 Task: Sort the products in the category "Deodrant & Shave" by relevance.
Action: Mouse pressed left at (254, 109)
Screenshot: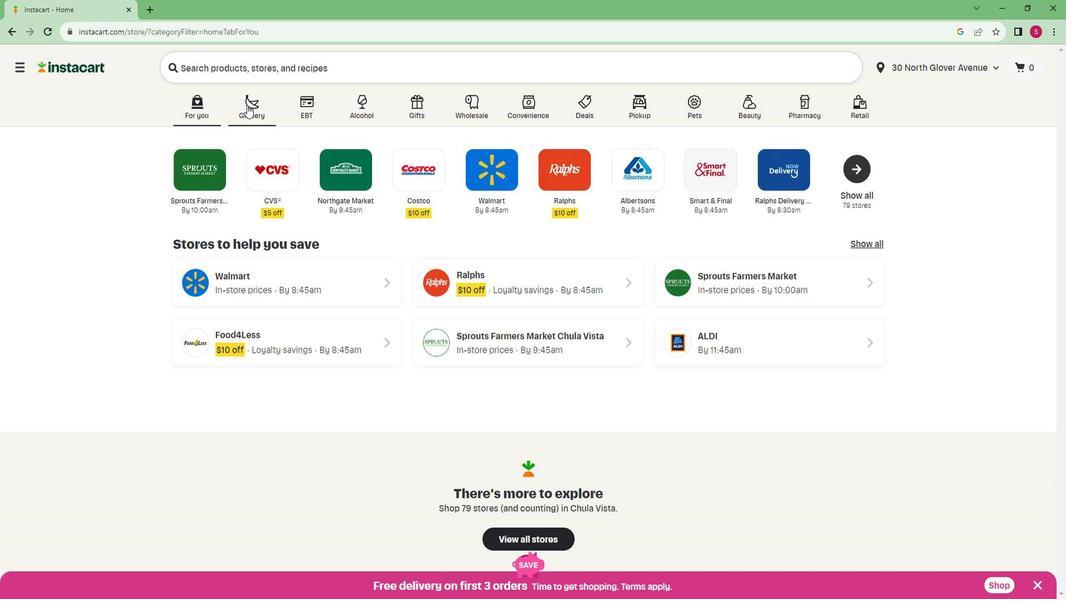 
Action: Mouse moved to (226, 314)
Screenshot: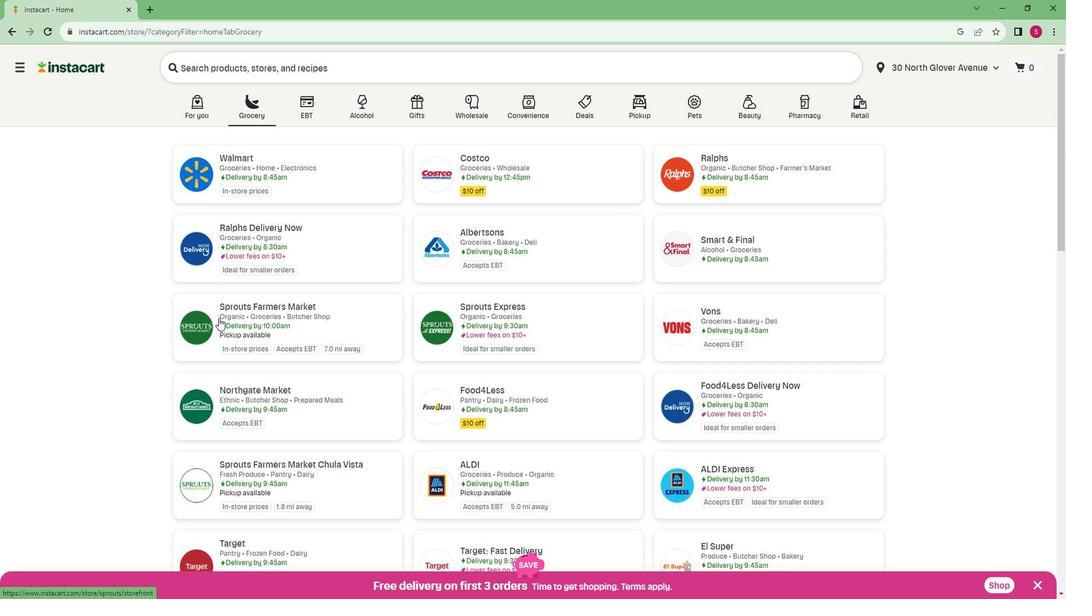 
Action: Mouse pressed left at (226, 314)
Screenshot: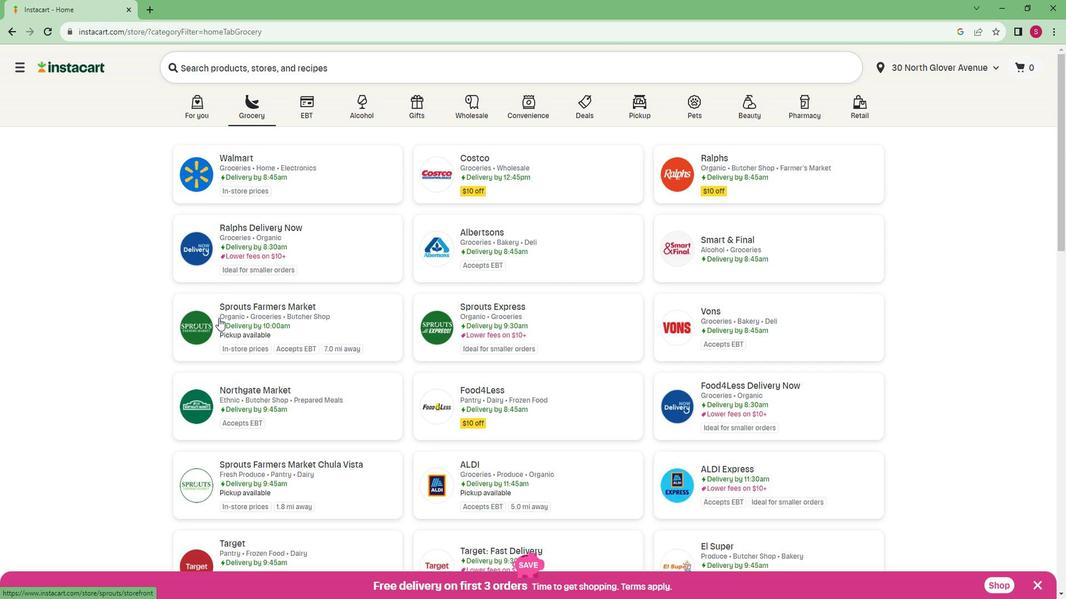 
Action: Mouse moved to (46, 381)
Screenshot: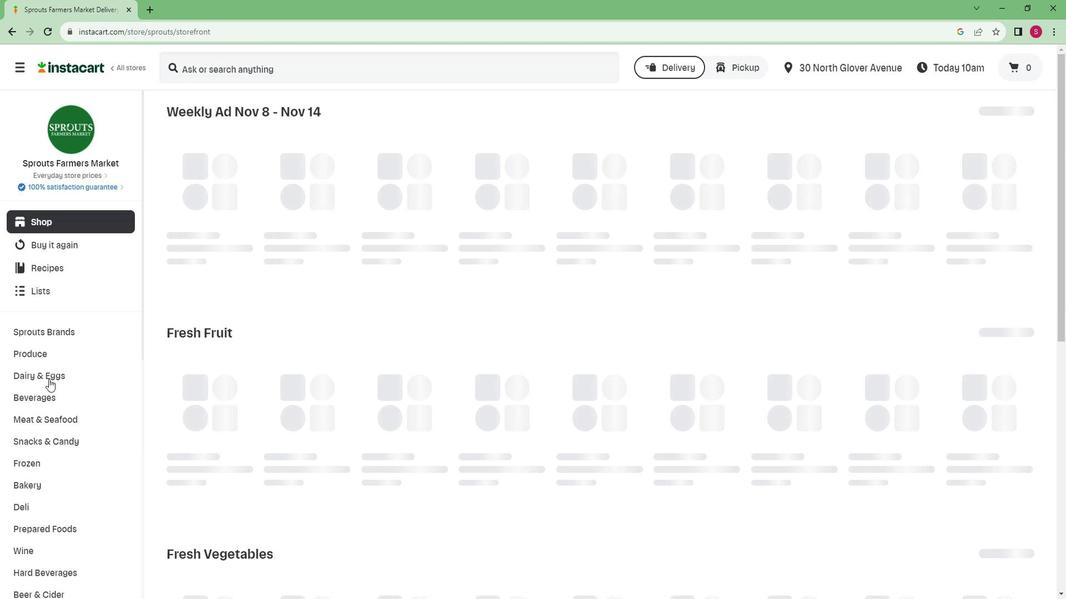 
Action: Mouse scrolled (46, 380) with delta (0, 0)
Screenshot: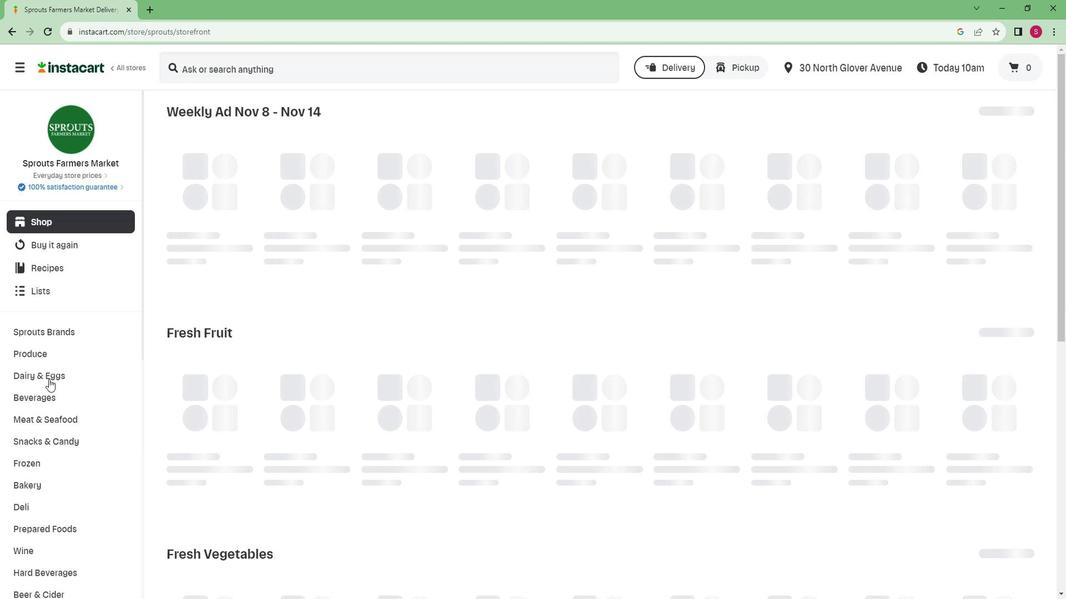 
Action: Mouse scrolled (46, 380) with delta (0, 0)
Screenshot: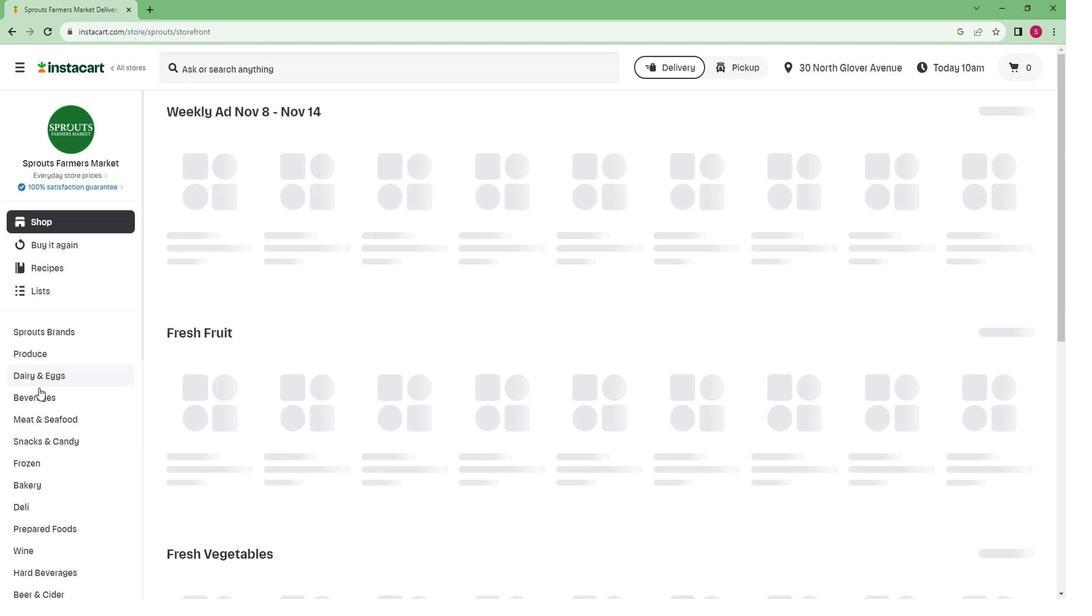 
Action: Mouse scrolled (46, 380) with delta (0, 0)
Screenshot: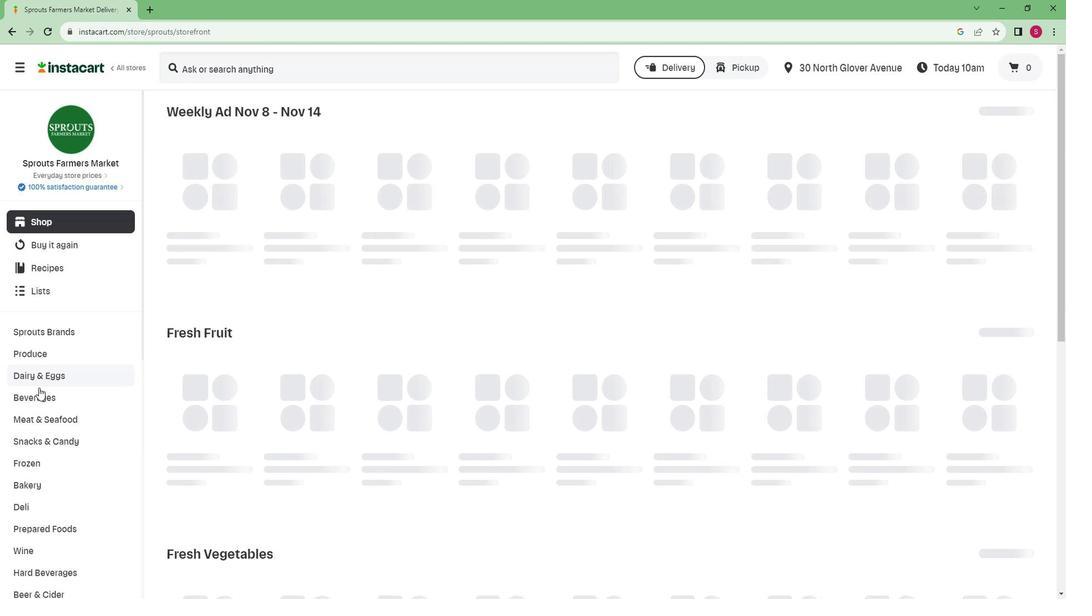 
Action: Mouse scrolled (46, 380) with delta (0, 0)
Screenshot: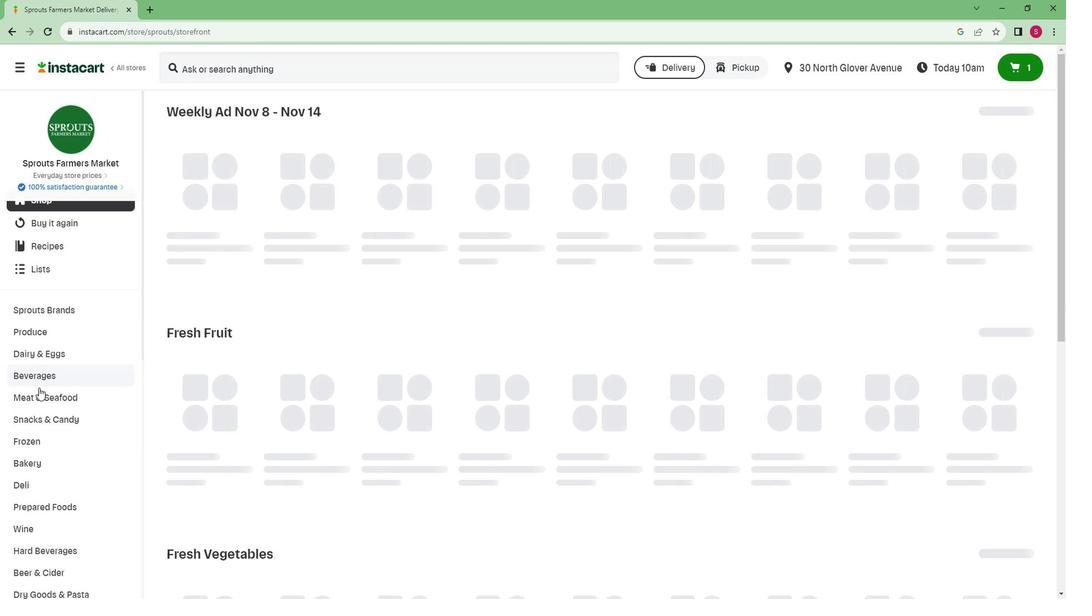 
Action: Mouse scrolled (46, 380) with delta (0, 0)
Screenshot: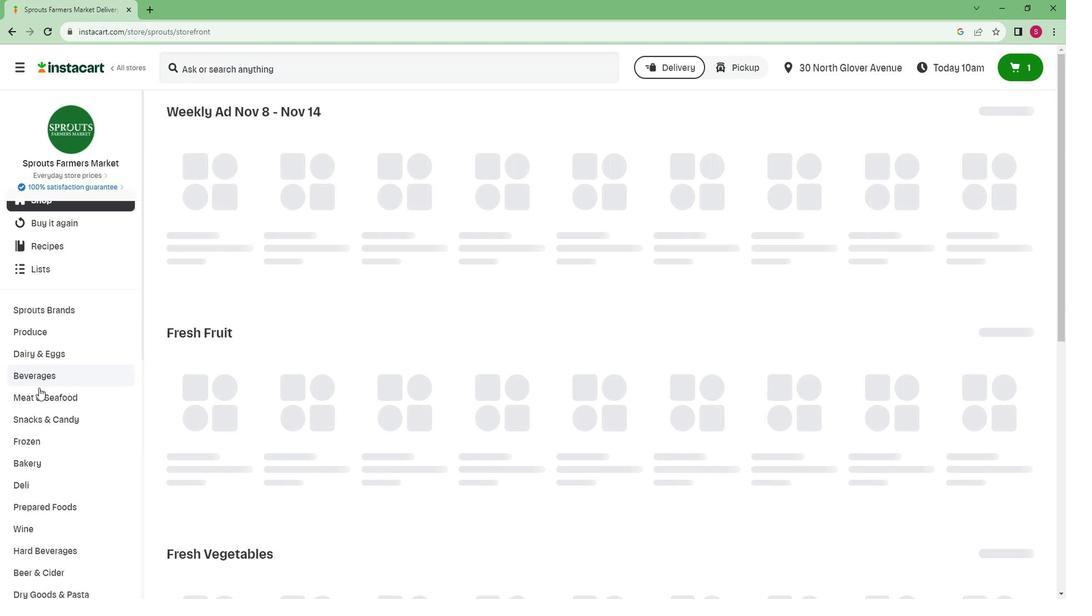 
Action: Mouse scrolled (46, 380) with delta (0, 0)
Screenshot: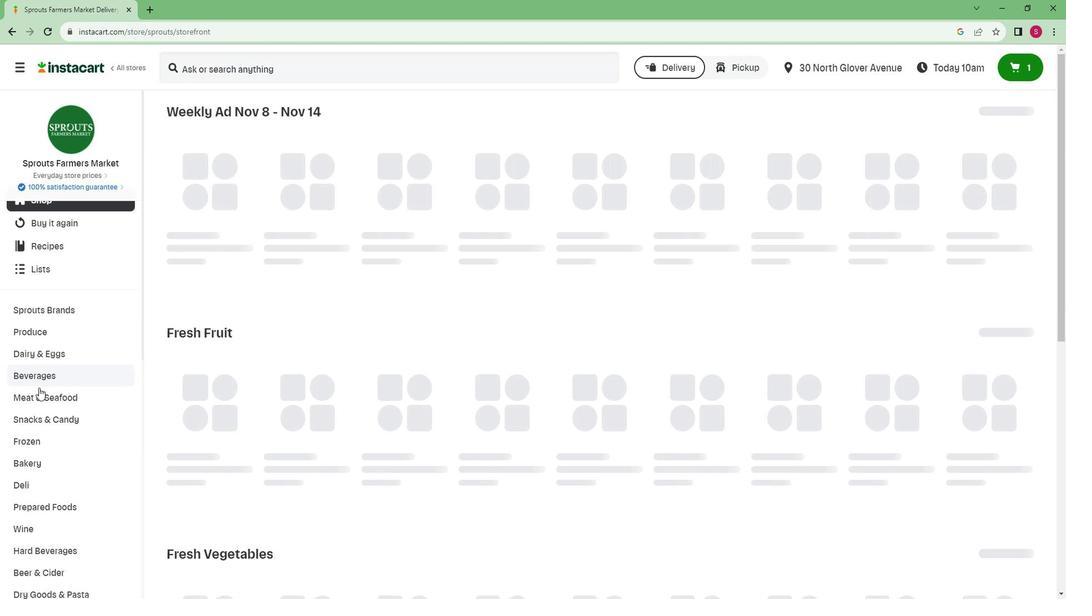 
Action: Mouse scrolled (46, 380) with delta (0, 0)
Screenshot: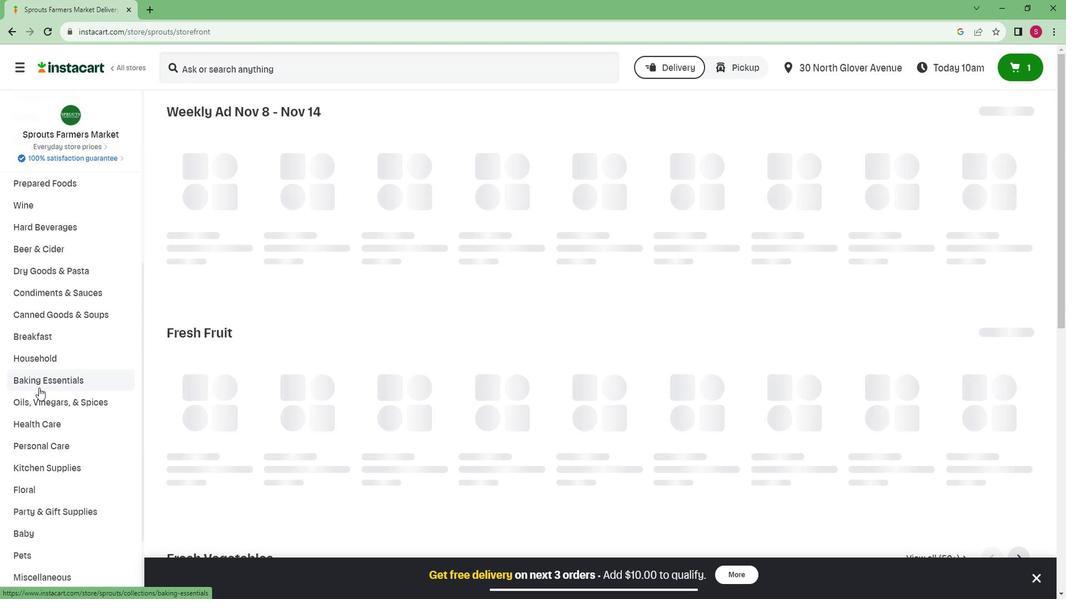 
Action: Mouse scrolled (46, 380) with delta (0, 0)
Screenshot: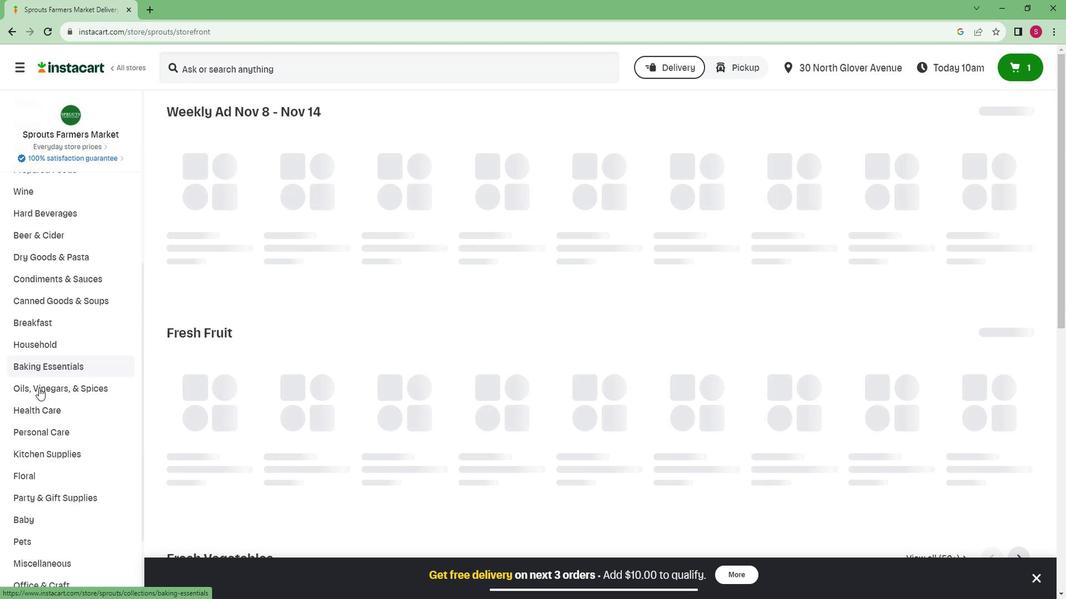 
Action: Mouse scrolled (46, 380) with delta (0, 0)
Screenshot: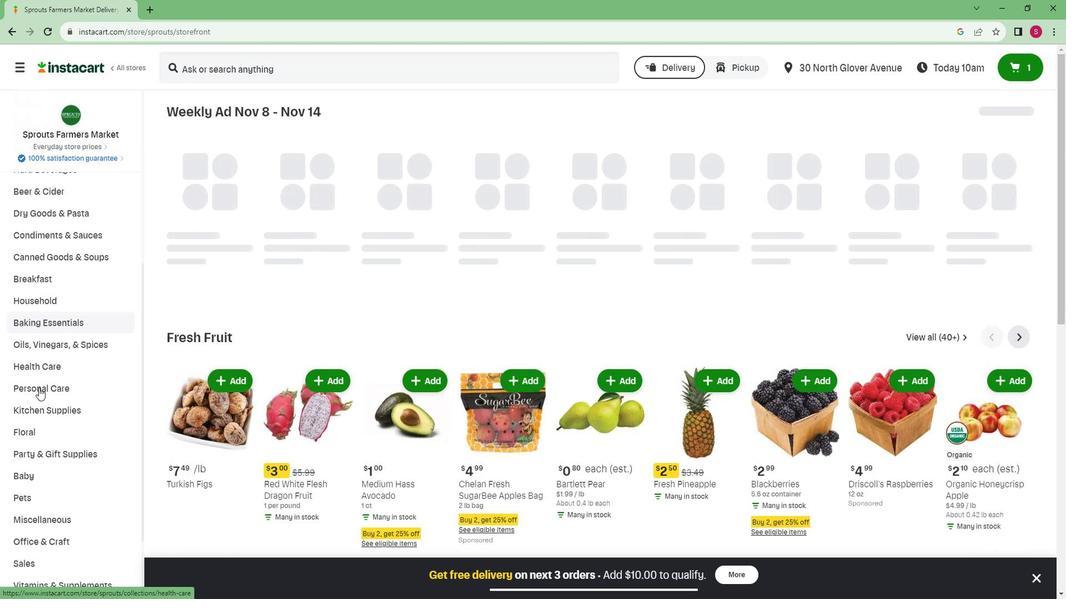 
Action: Mouse scrolled (46, 380) with delta (0, 0)
Screenshot: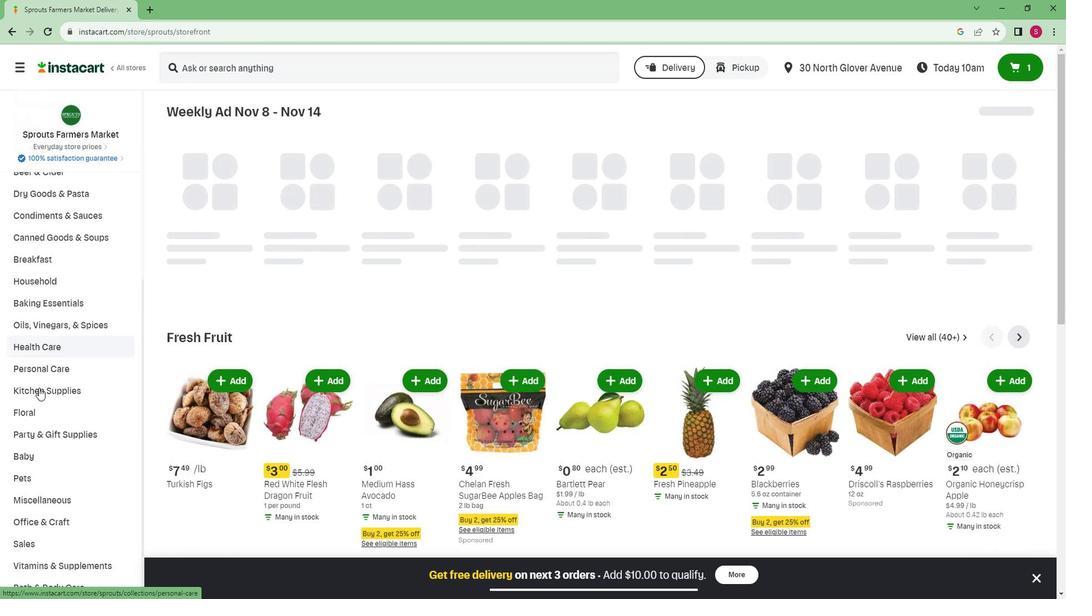 
Action: Mouse scrolled (46, 380) with delta (0, 0)
Screenshot: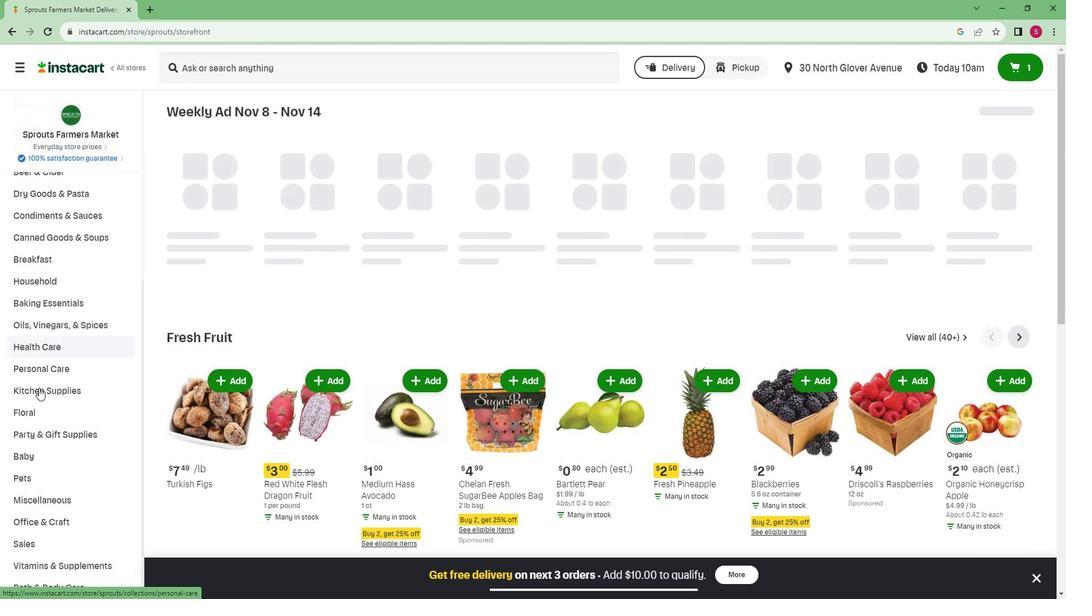
Action: Mouse moved to (55, 550)
Screenshot: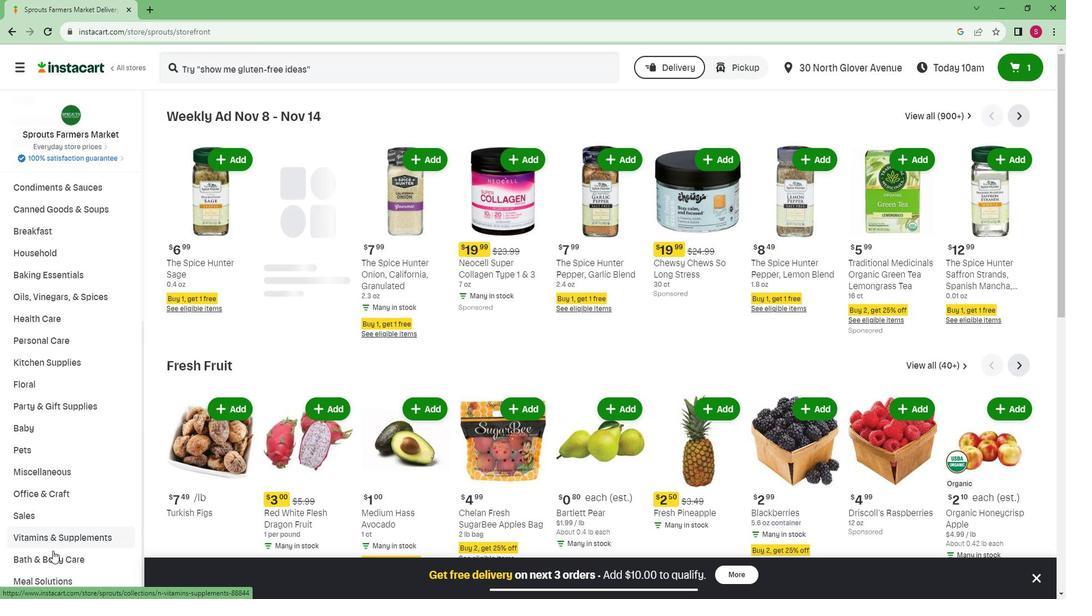 
Action: Mouse pressed left at (55, 550)
Screenshot: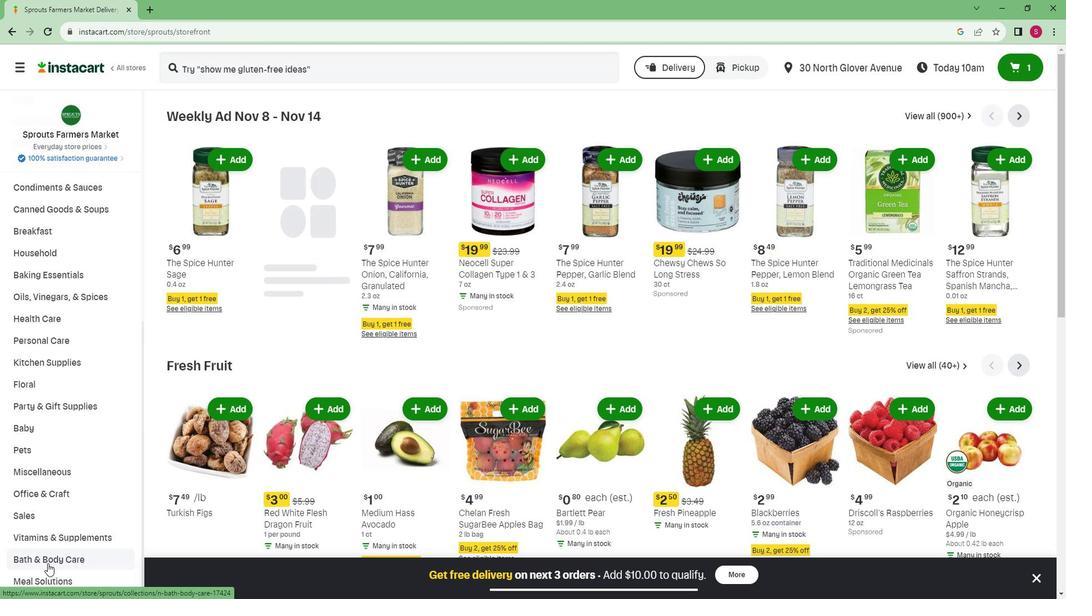 
Action: Mouse moved to (823, 143)
Screenshot: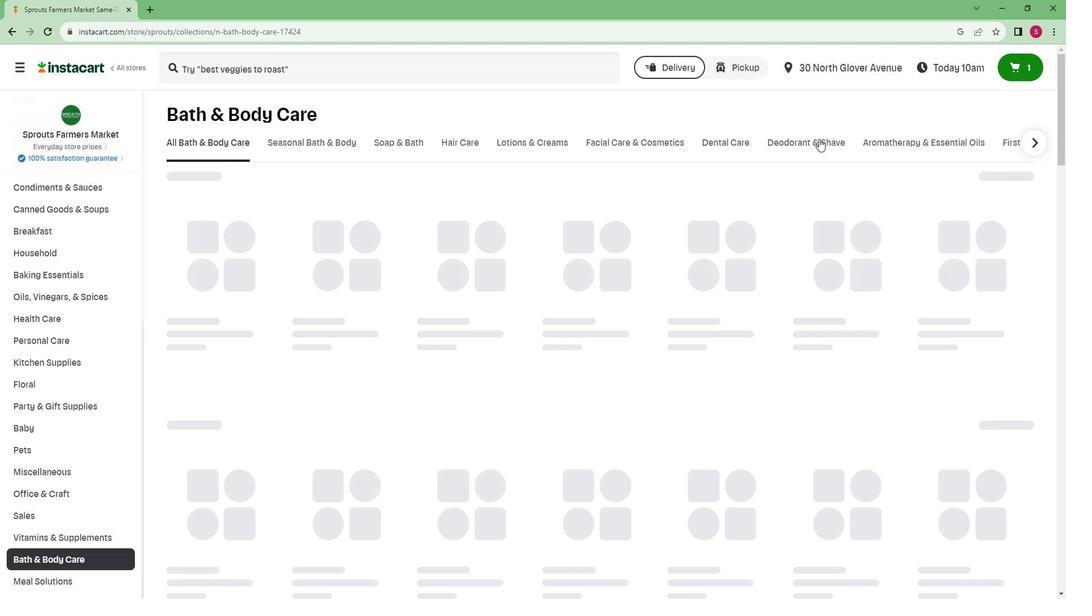 
Action: Mouse pressed left at (823, 143)
Screenshot: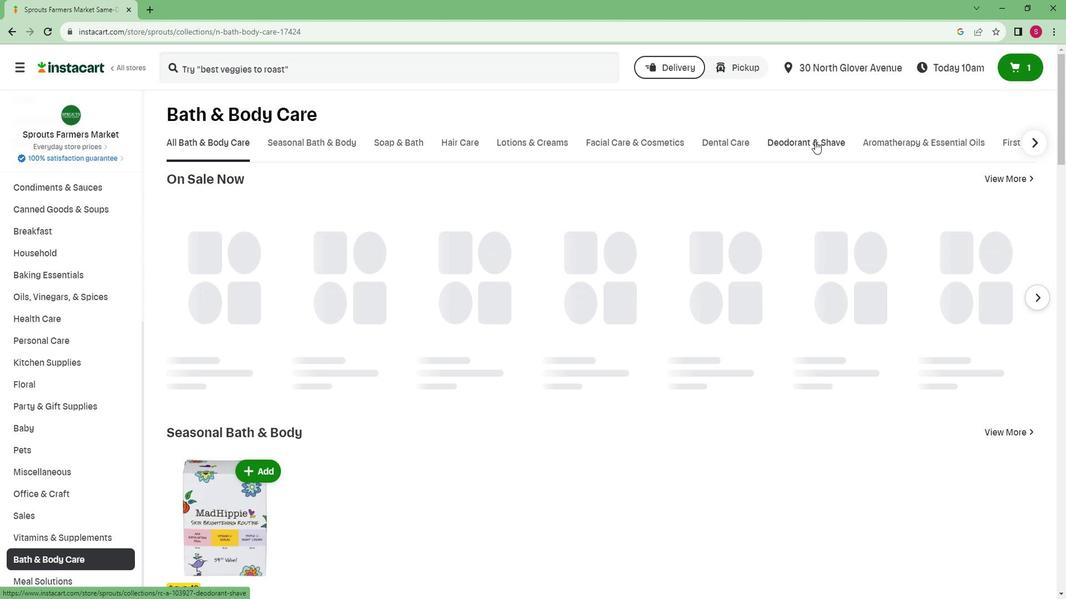 
Action: Mouse moved to (981, 186)
Screenshot: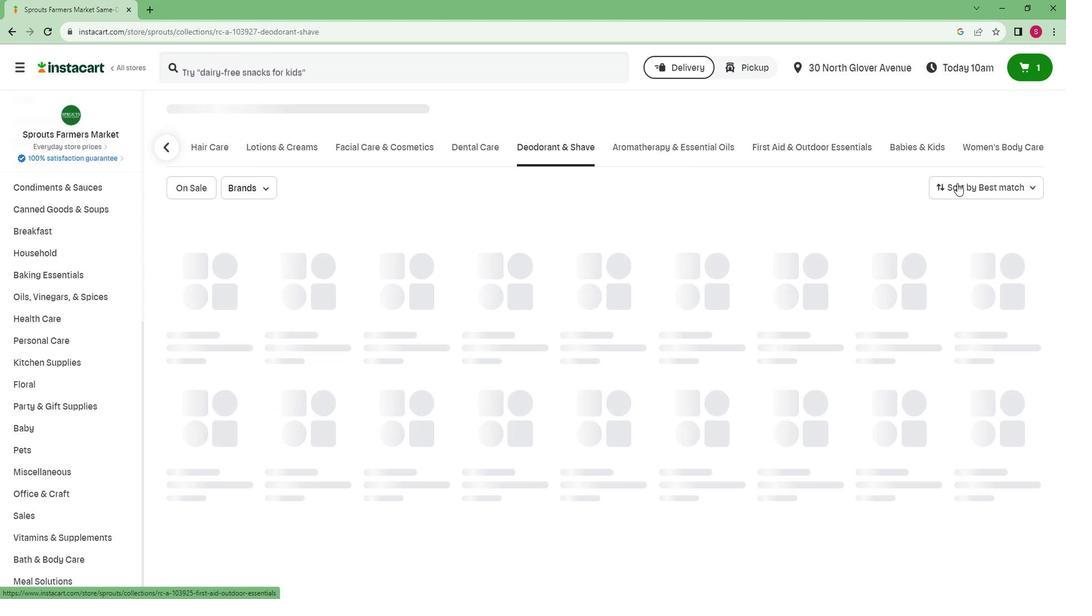 
Action: Mouse pressed left at (981, 186)
Screenshot: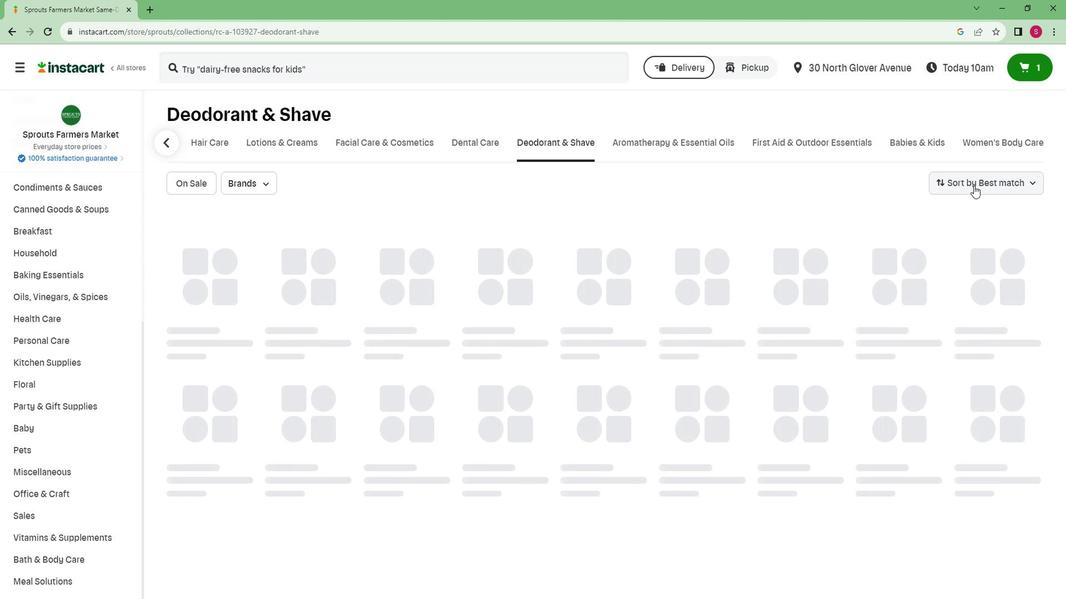 
Action: Mouse moved to (948, 300)
Screenshot: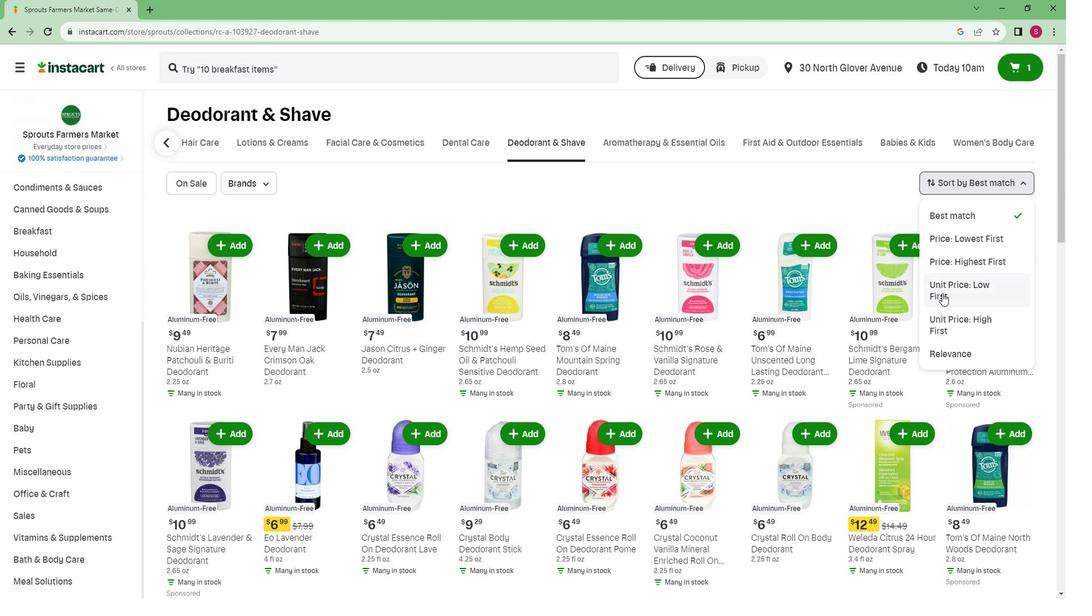 
Action: Mouse scrolled (948, 300) with delta (0, 0)
Screenshot: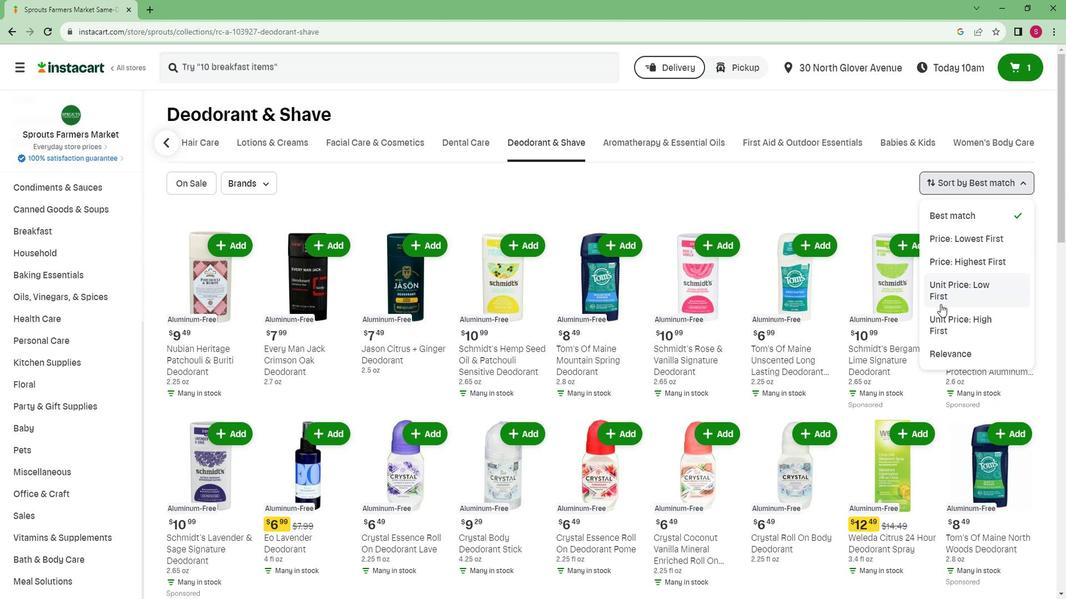 
Action: Mouse scrolled (948, 301) with delta (0, 0)
Screenshot: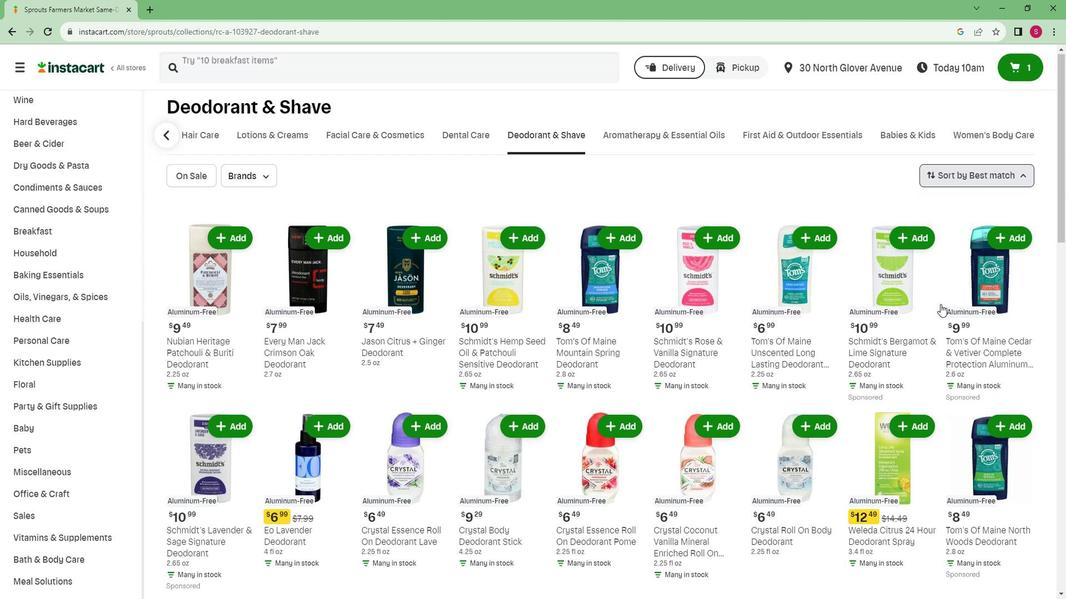 
Action: Mouse moved to (951, 344)
Screenshot: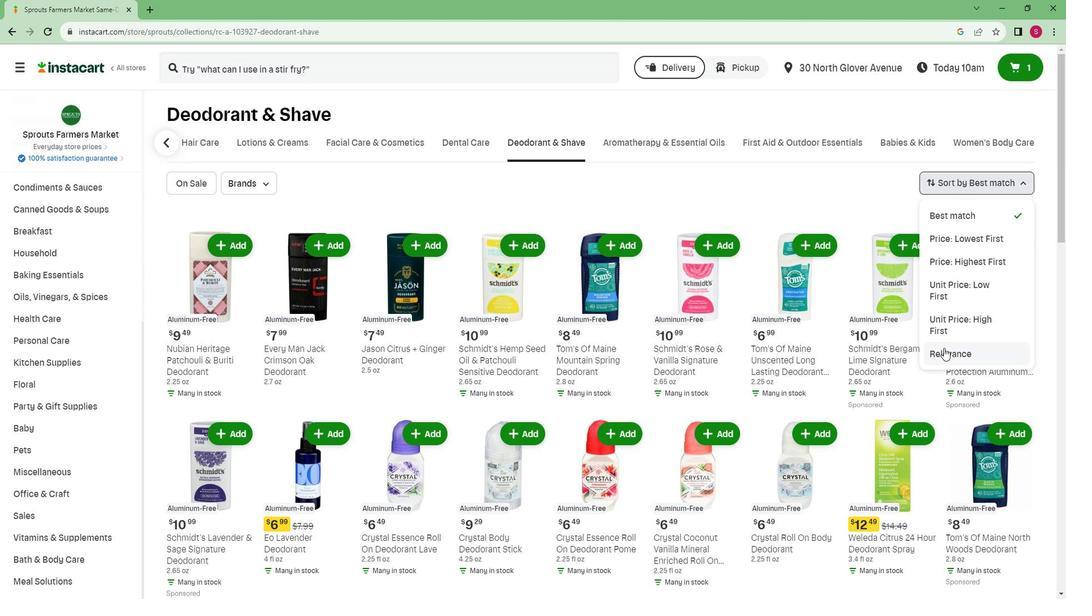
Action: Mouse pressed left at (951, 344)
Screenshot: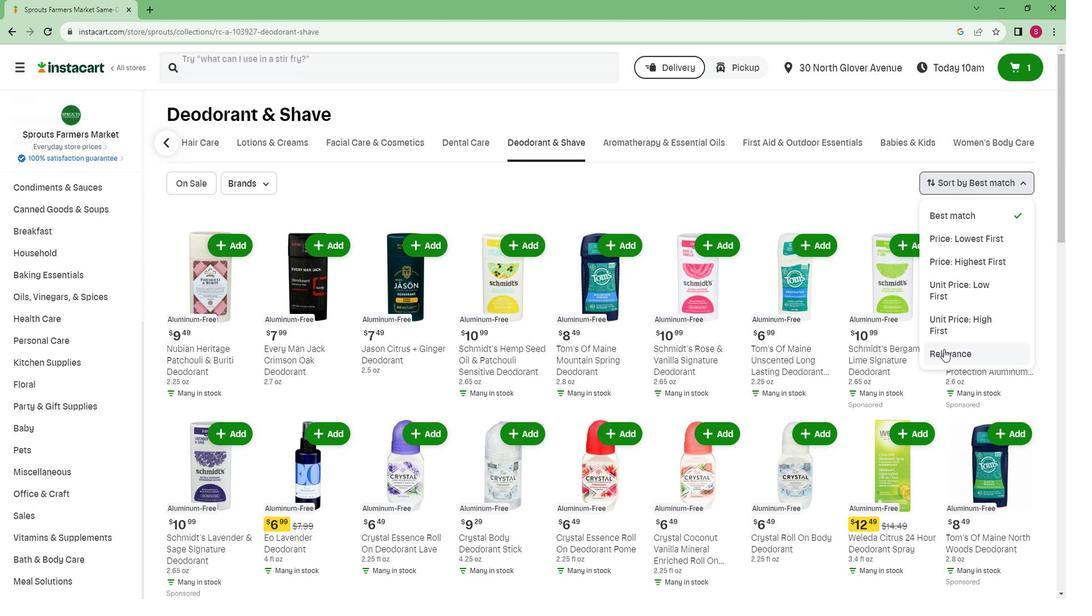 
Action: Mouse moved to (472, 273)
Screenshot: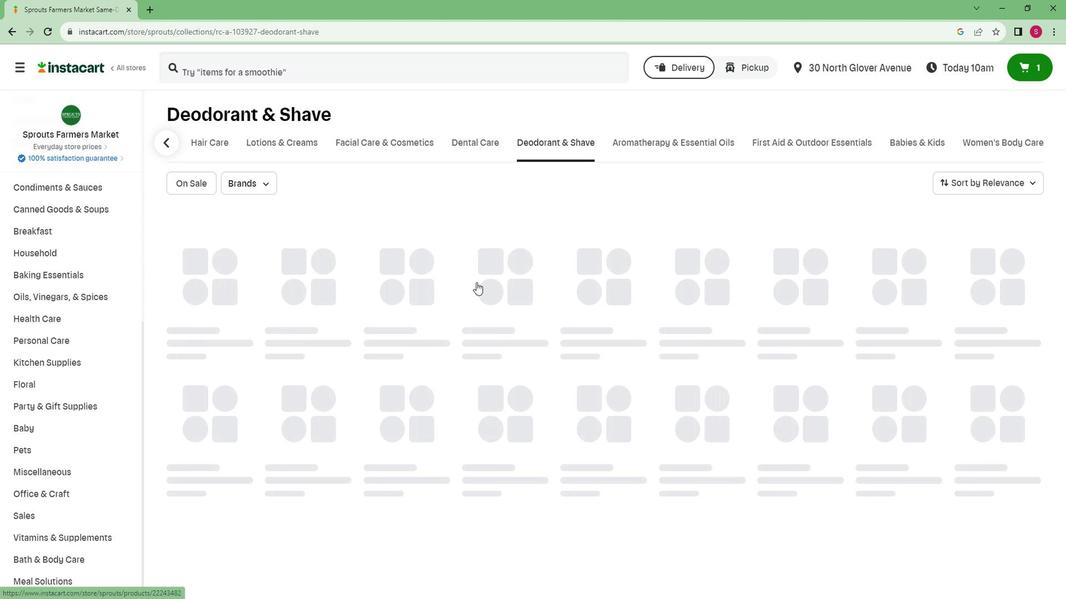 
Action: Mouse scrolled (472, 273) with delta (0, 0)
Screenshot: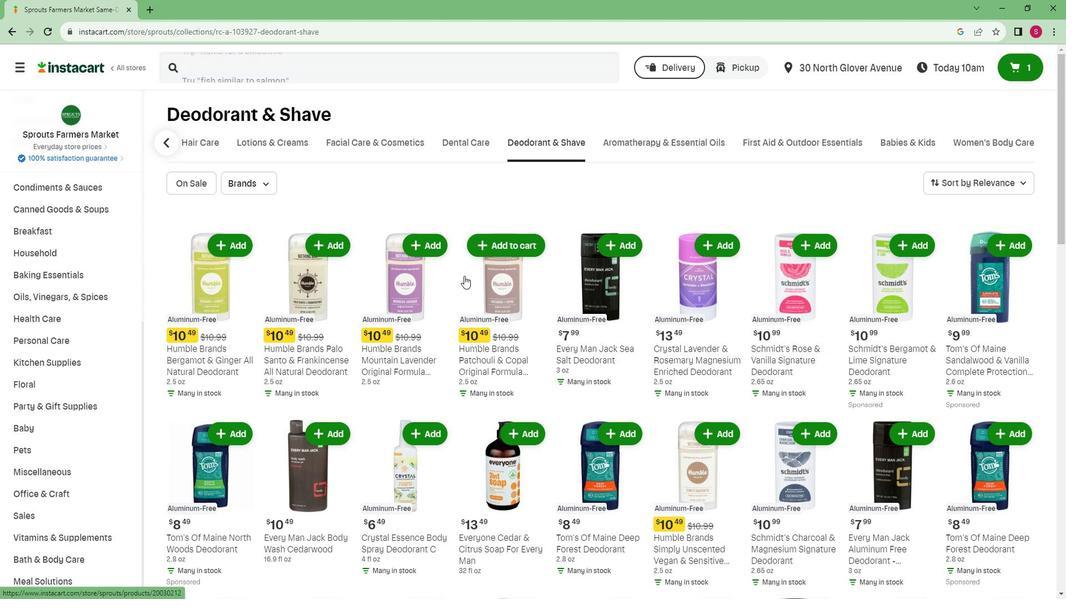 
Action: Mouse scrolled (472, 273) with delta (0, 0)
Screenshot: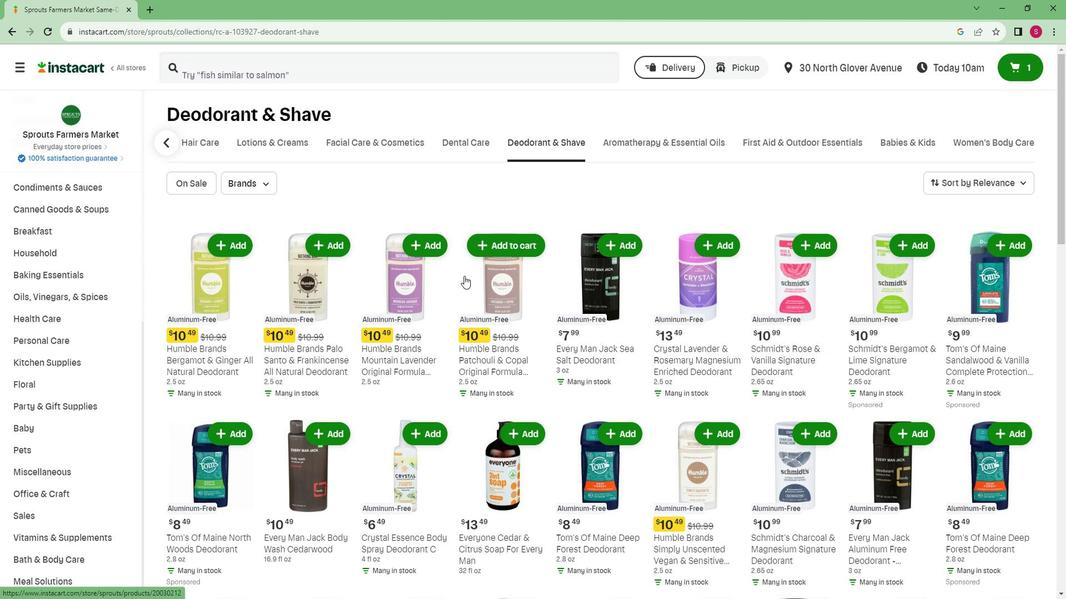 
Action: Mouse scrolled (472, 273) with delta (0, 0)
Screenshot: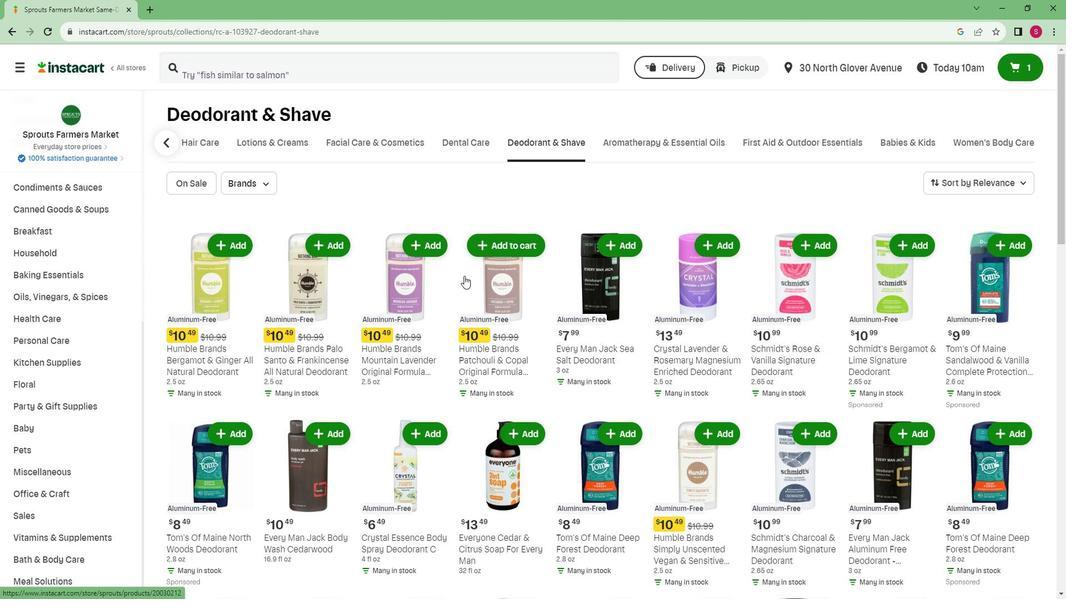 
Action: Mouse scrolled (472, 273) with delta (0, 0)
Screenshot: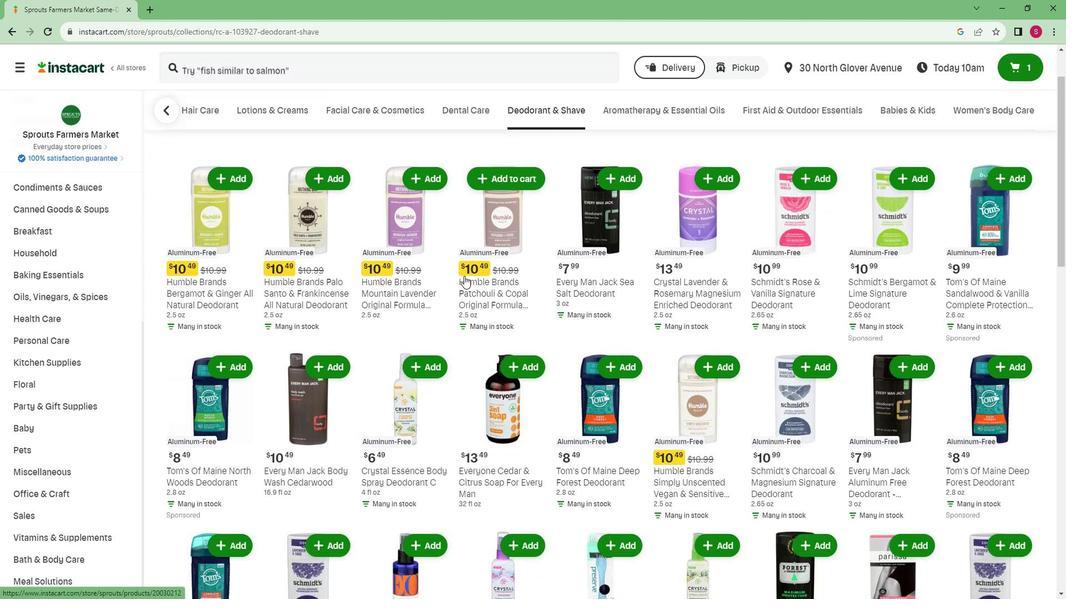 
Action: Mouse moved to (472, 273)
Screenshot: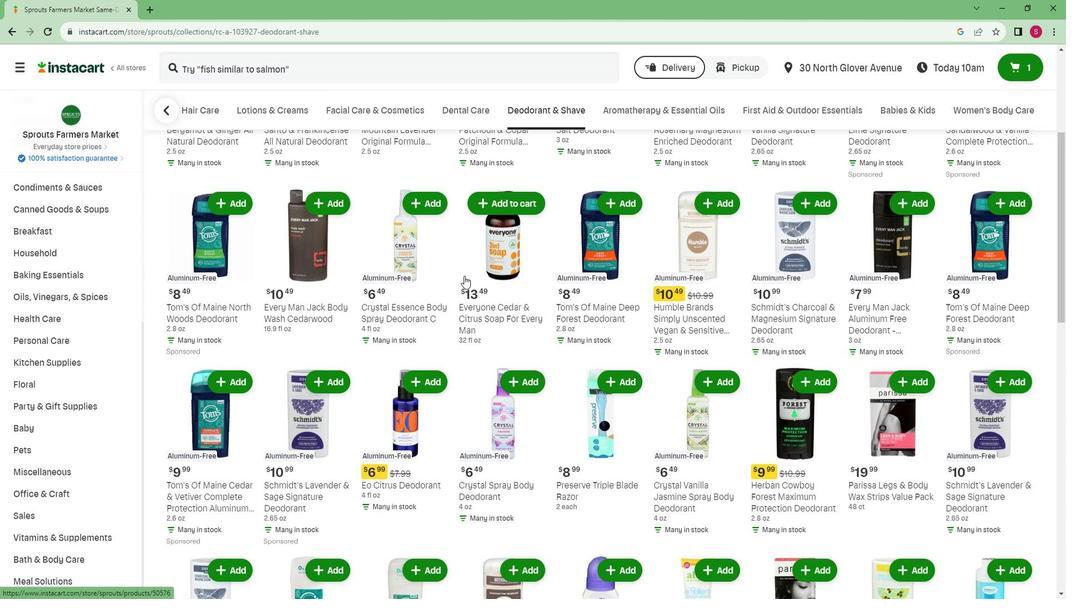 
